Task: Search for emails received between 6/15/2023 and 6/30/2023 in Outlook.
Action: Mouse moved to (353, 6)
Screenshot: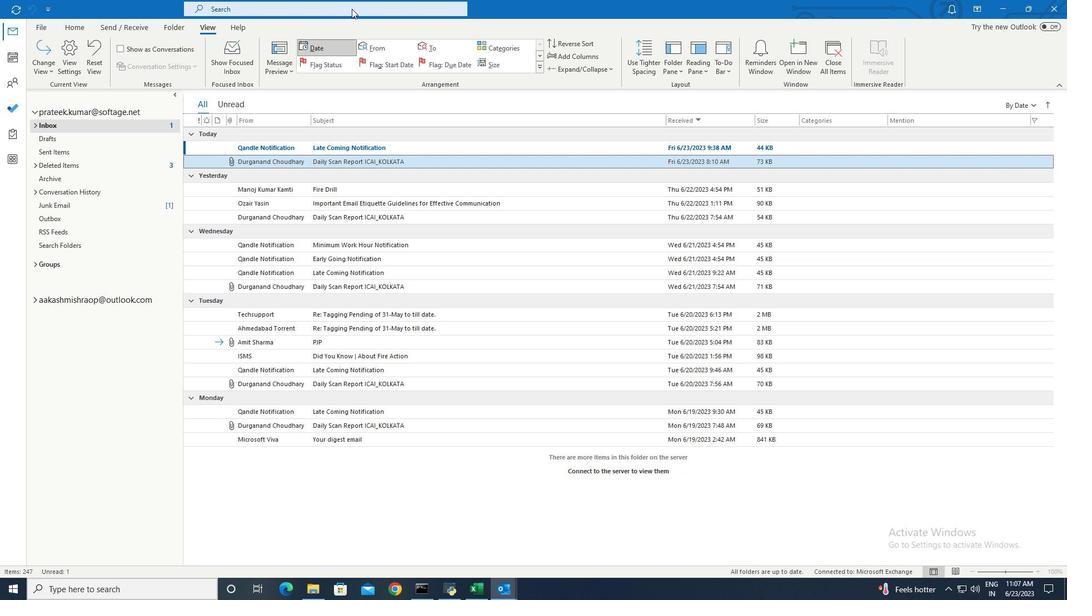 
Action: Mouse pressed left at (353, 6)
Screenshot: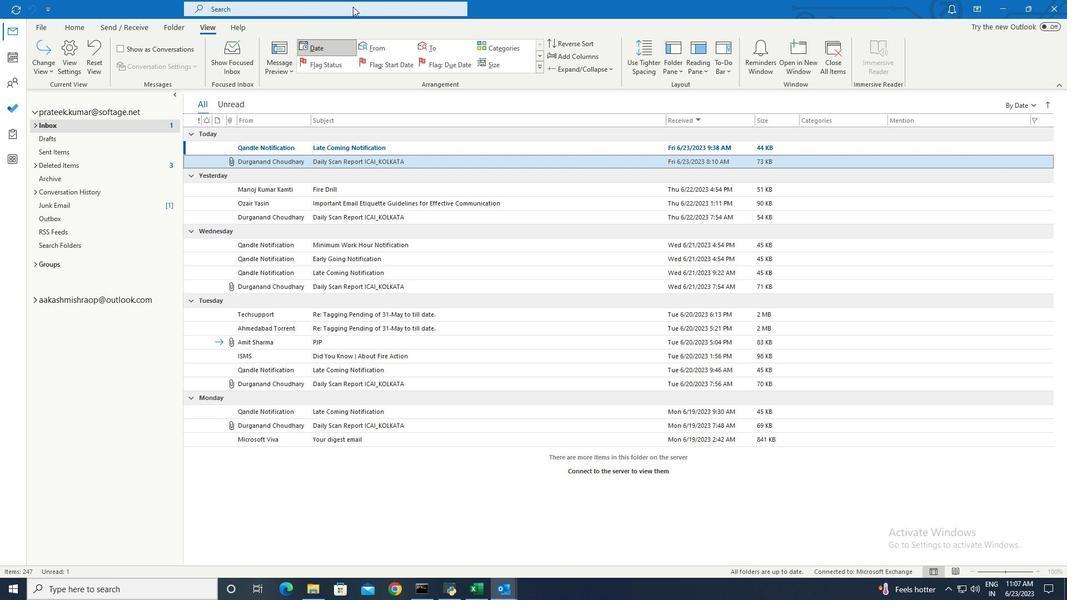 
Action: Mouse pressed left at (353, 6)
Screenshot: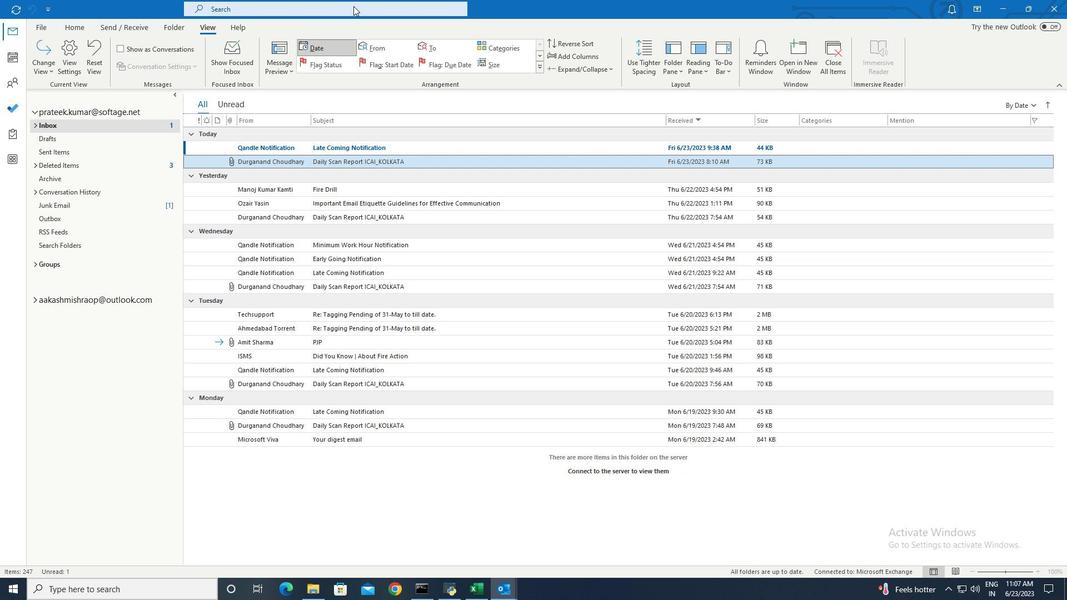 
Action: Mouse moved to (168, 5)
Screenshot: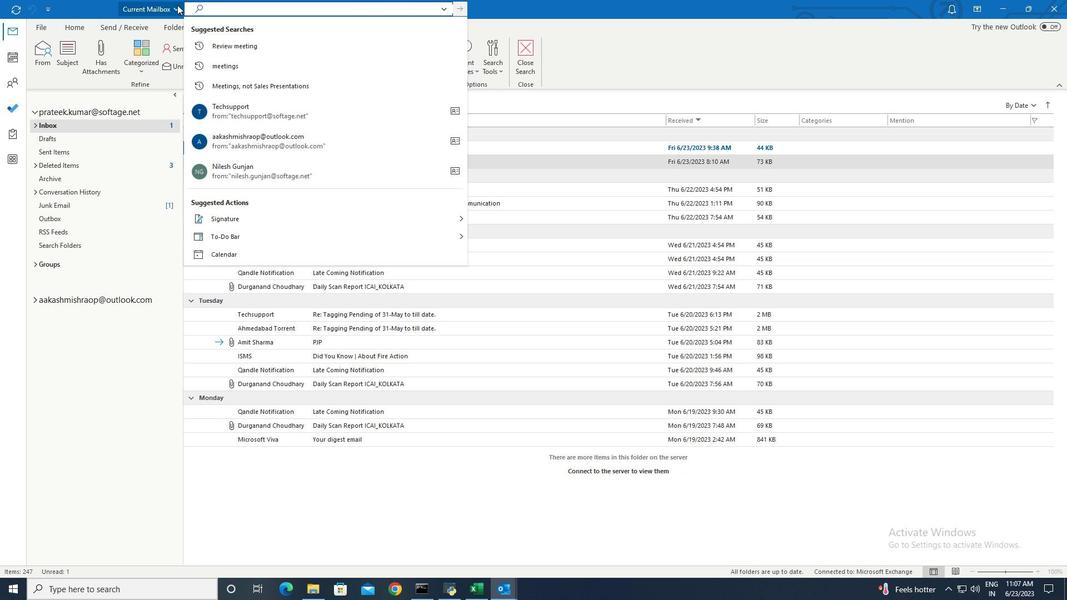 
Action: Mouse pressed left at (168, 5)
Screenshot: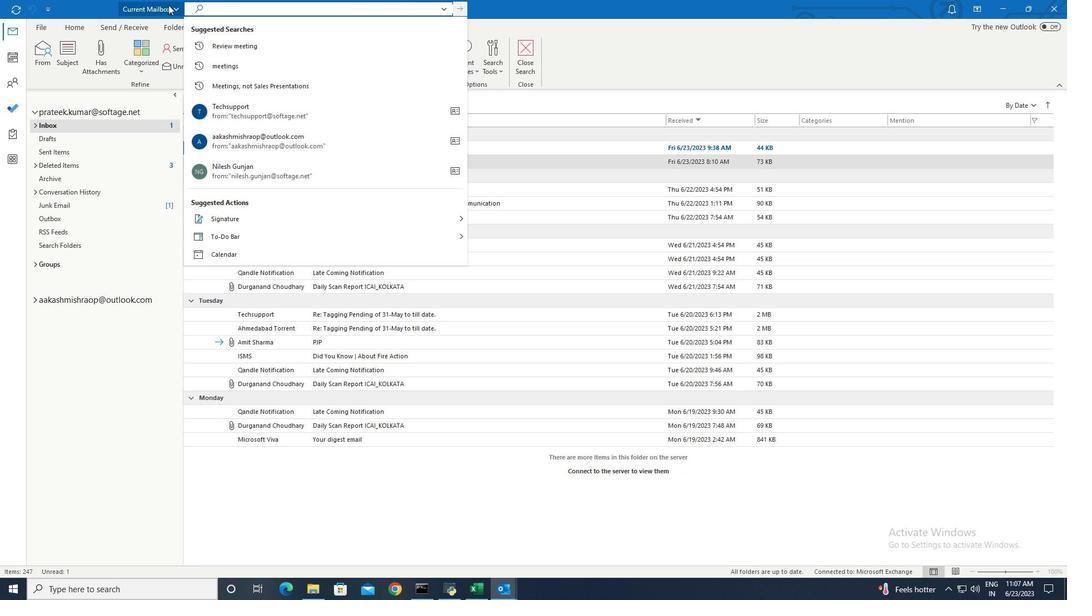 
Action: Mouse moved to (162, 19)
Screenshot: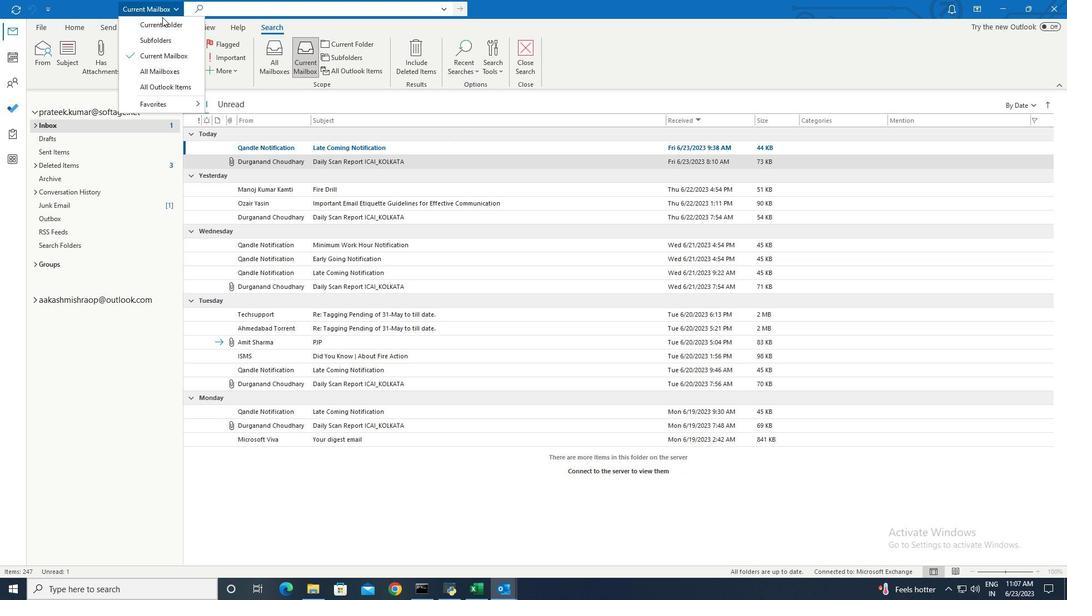 
Action: Mouse pressed left at (162, 19)
Screenshot: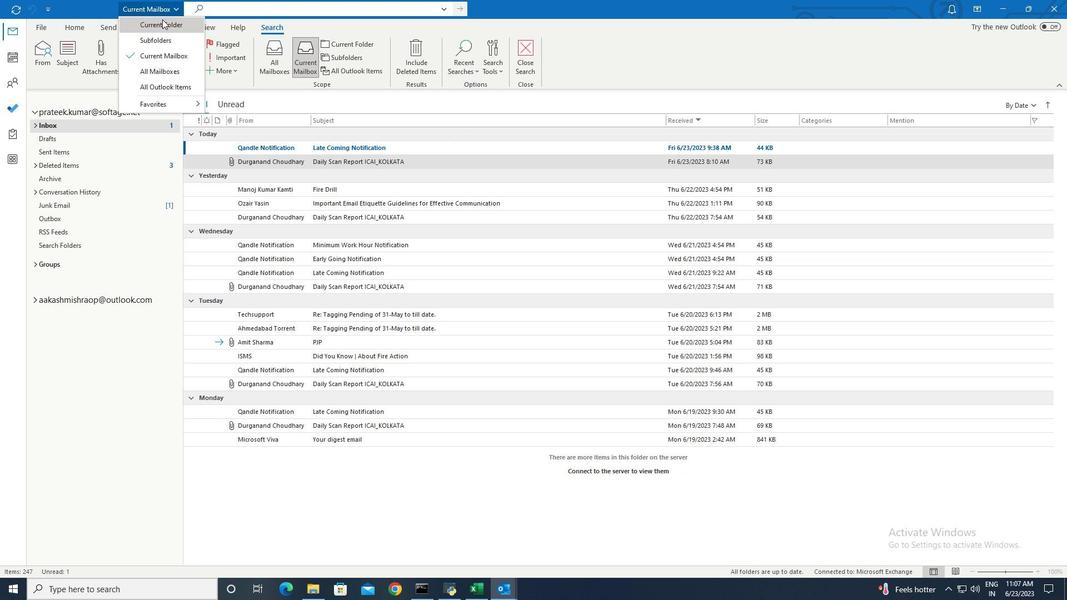 
Action: Mouse moved to (443, 6)
Screenshot: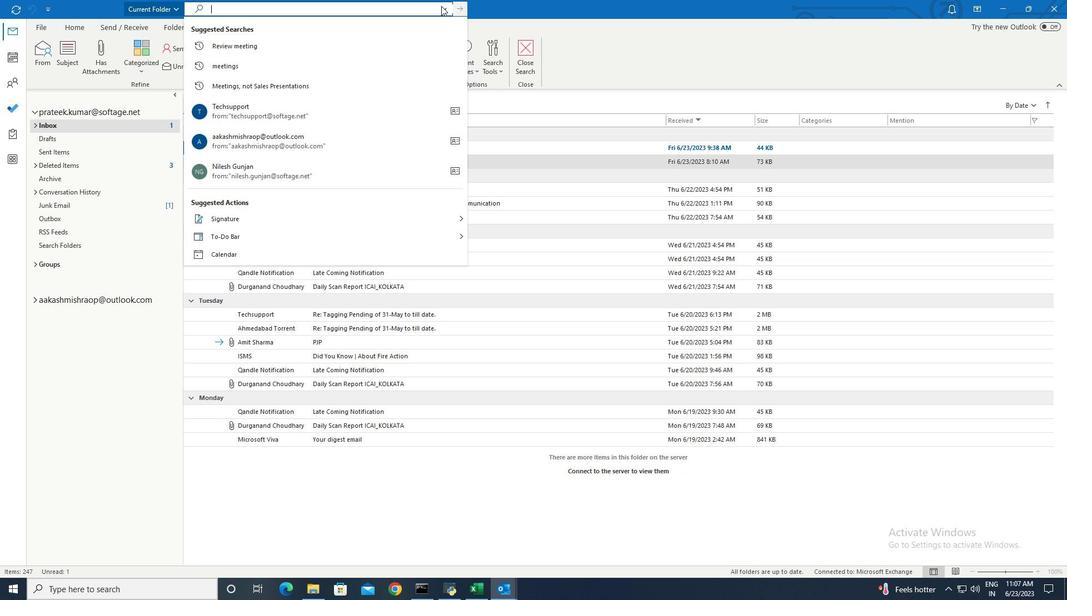 
Action: Mouse pressed left at (443, 6)
Screenshot: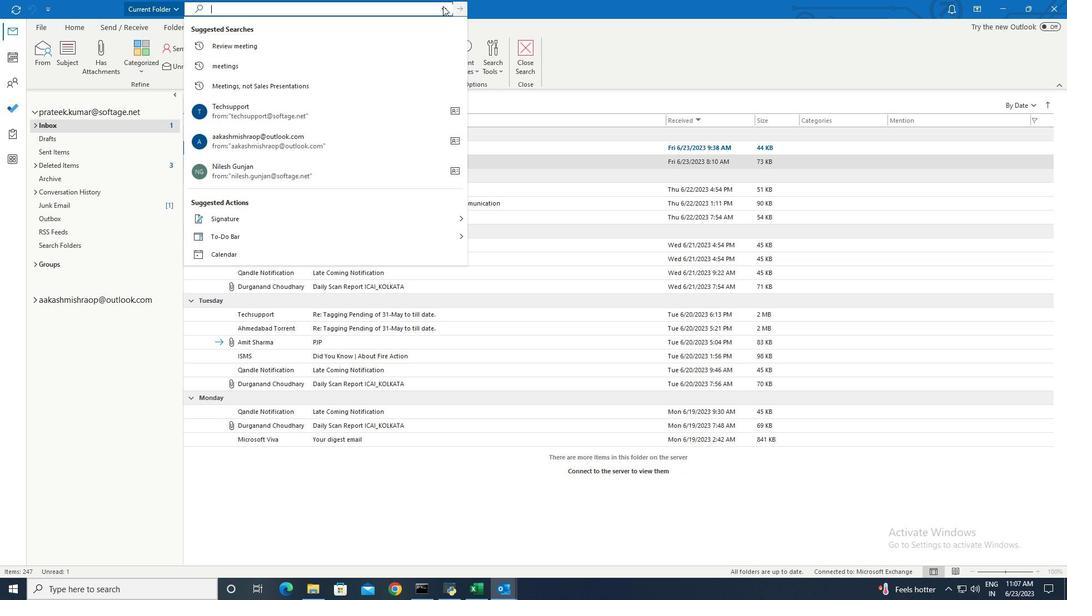 
Action: Mouse moved to (328, 206)
Screenshot: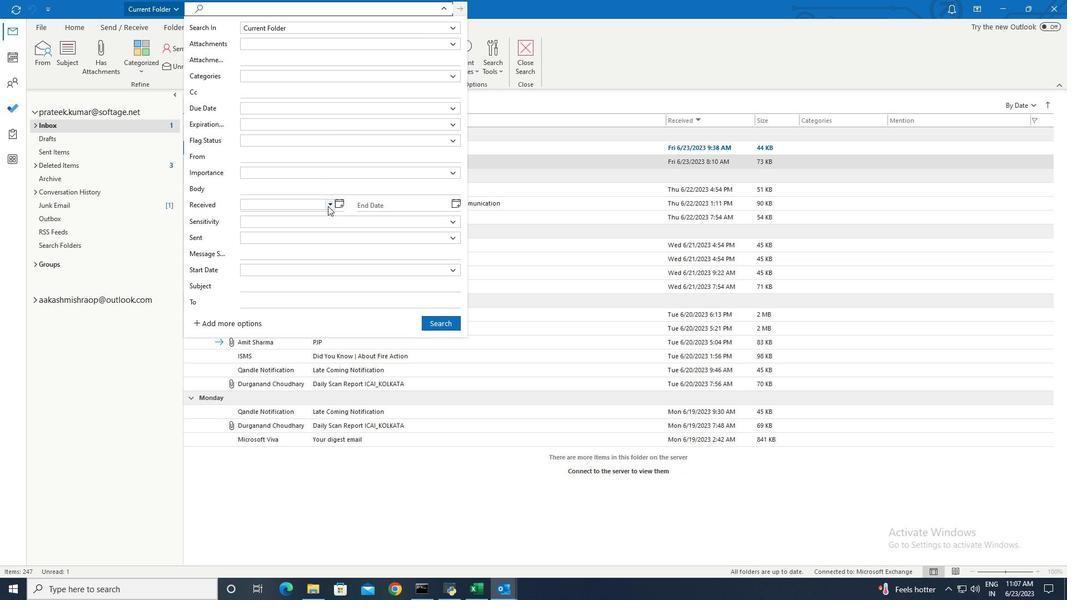 
Action: Mouse pressed left at (328, 206)
Screenshot: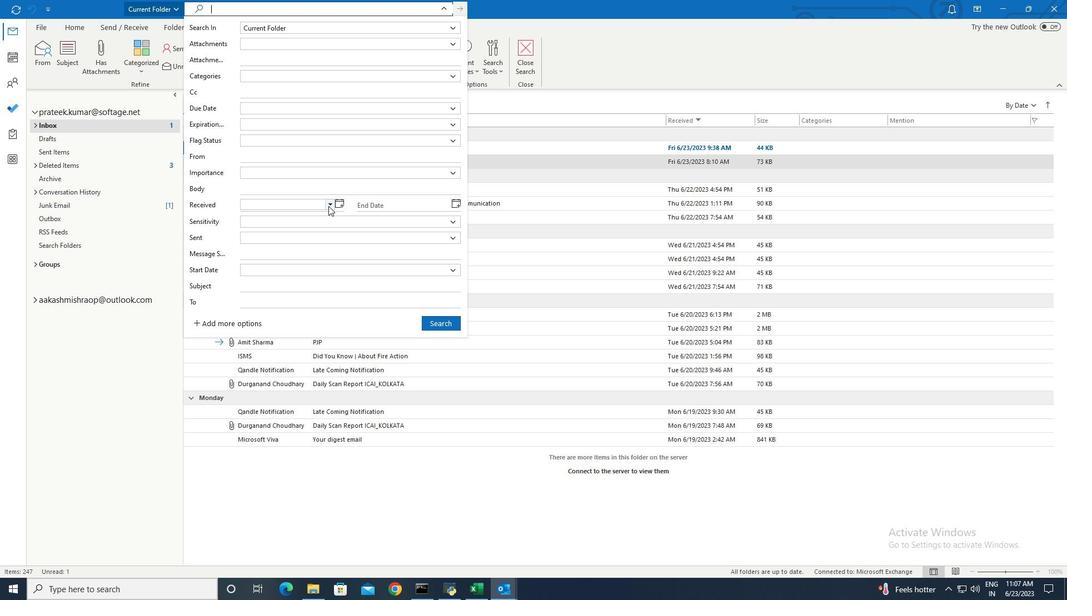 
Action: Mouse moved to (307, 257)
Screenshot: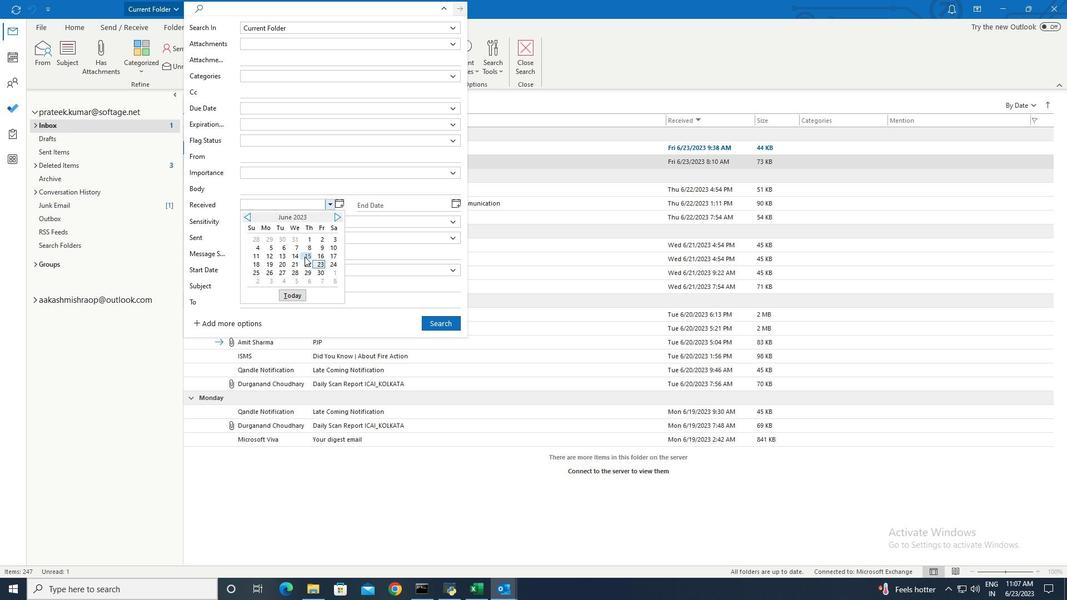 
Action: Mouse pressed left at (307, 257)
Screenshot: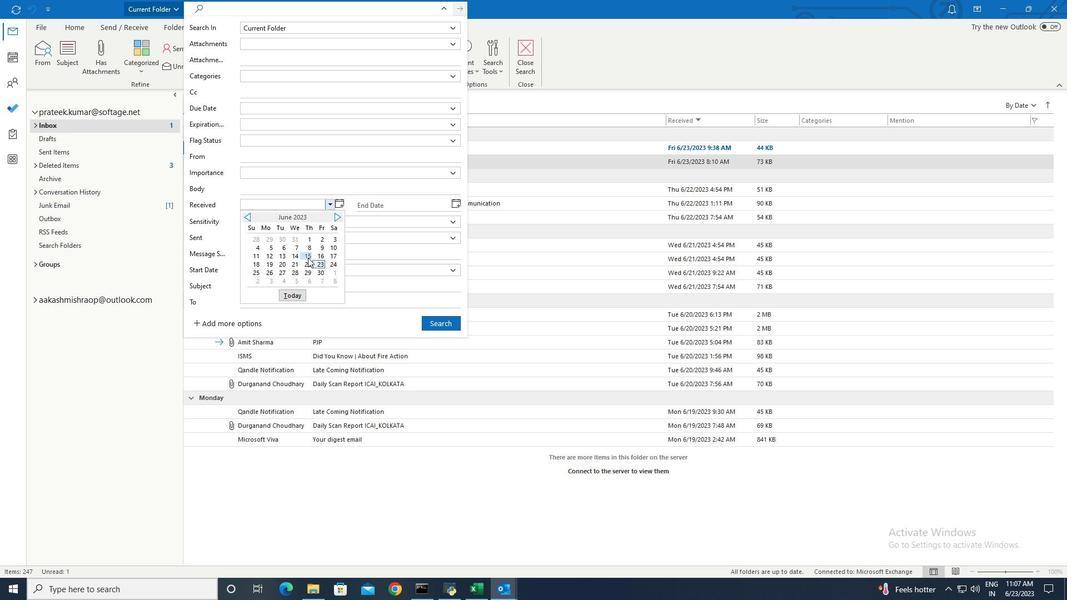 
Action: Mouse moved to (443, 205)
Screenshot: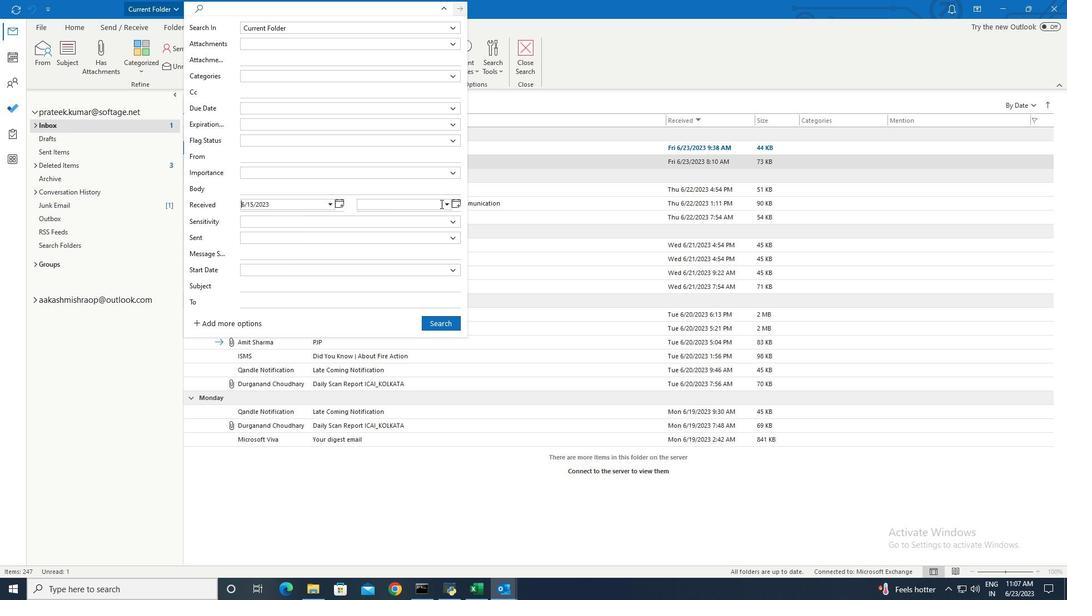 
Action: Mouse pressed left at (443, 205)
Screenshot: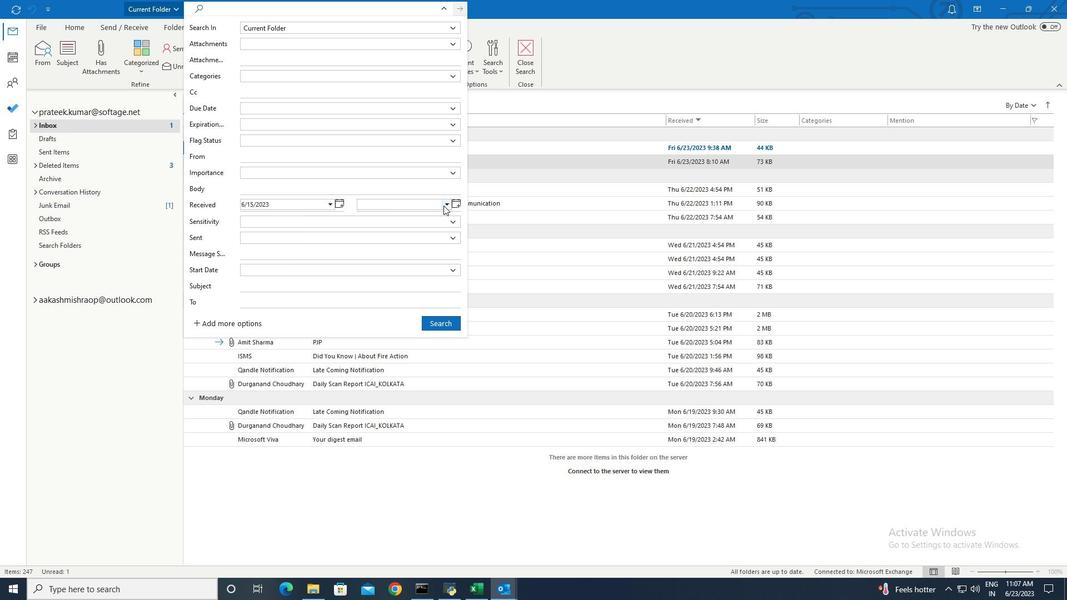 
Action: Mouse moved to (435, 268)
Screenshot: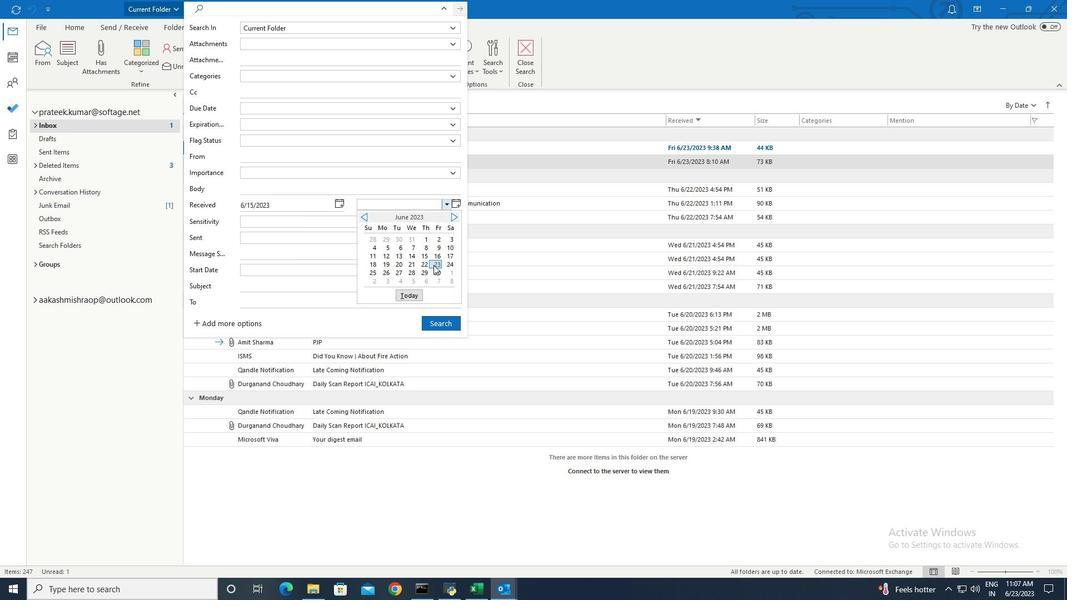 
Action: Mouse pressed left at (435, 268)
Screenshot: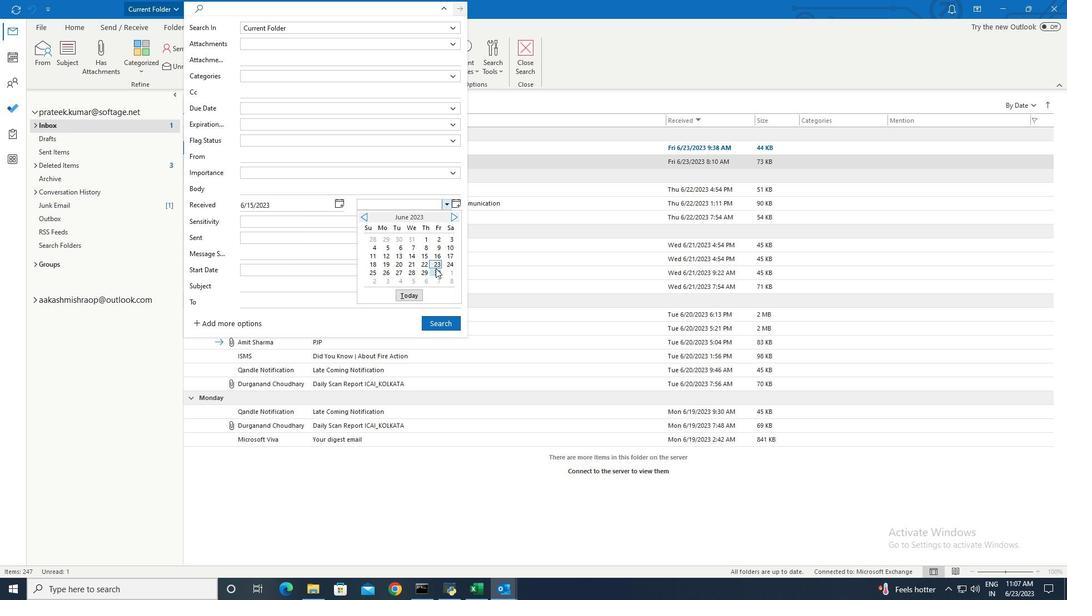 
Action: Mouse moved to (441, 321)
Screenshot: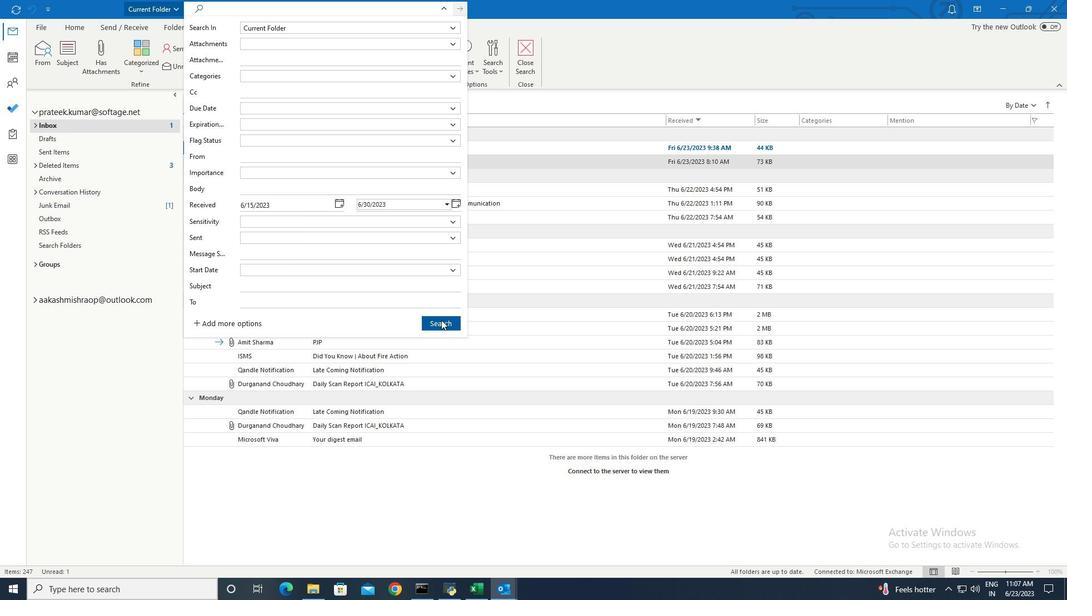 
Action: Mouse pressed left at (441, 321)
Screenshot: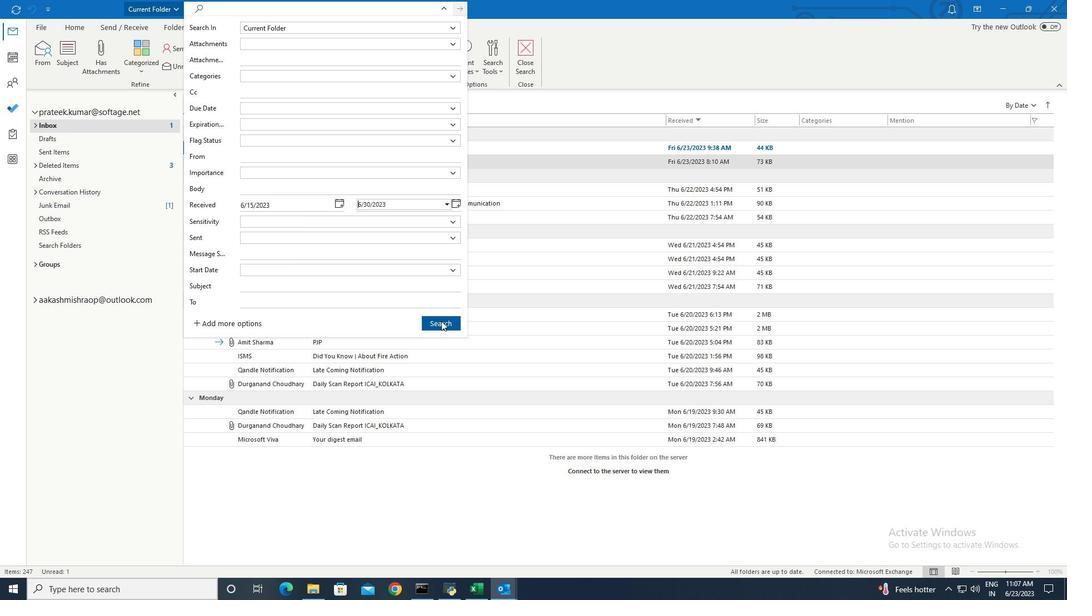 
Action: Mouse moved to (447, 315)
Screenshot: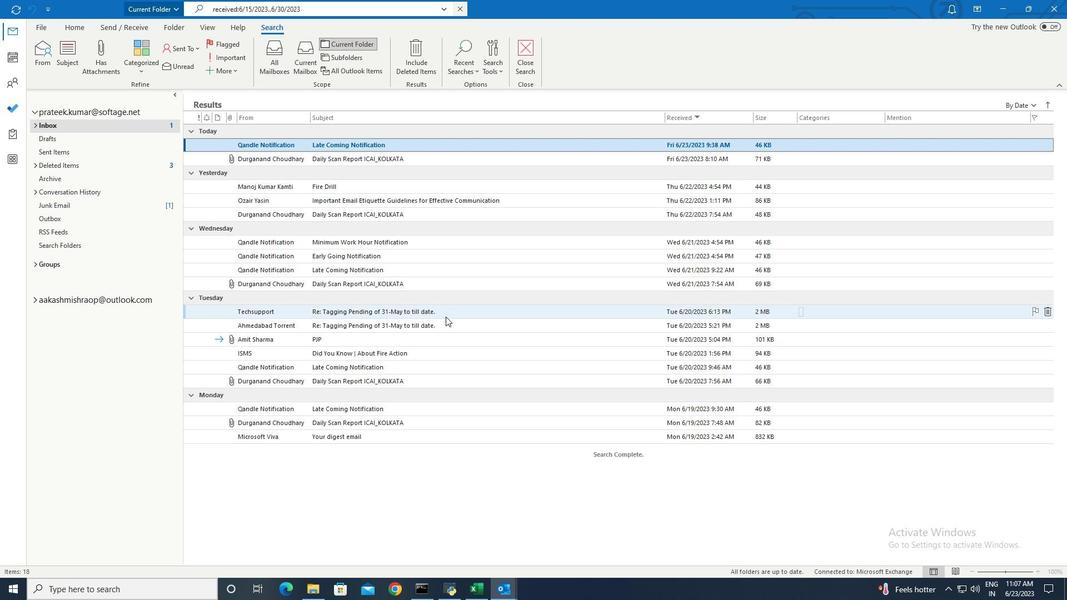 
